 Task: Create List Testing in Board Business Development to Workspace Human Resources. Create List Debugging in Board Brand Ambassador Program Management to Workspace Human Resources. Create List Deploying in Board Market Entry Feasibility Analysis to Workspace Human Resources
Action: Mouse moved to (865, 476)
Screenshot: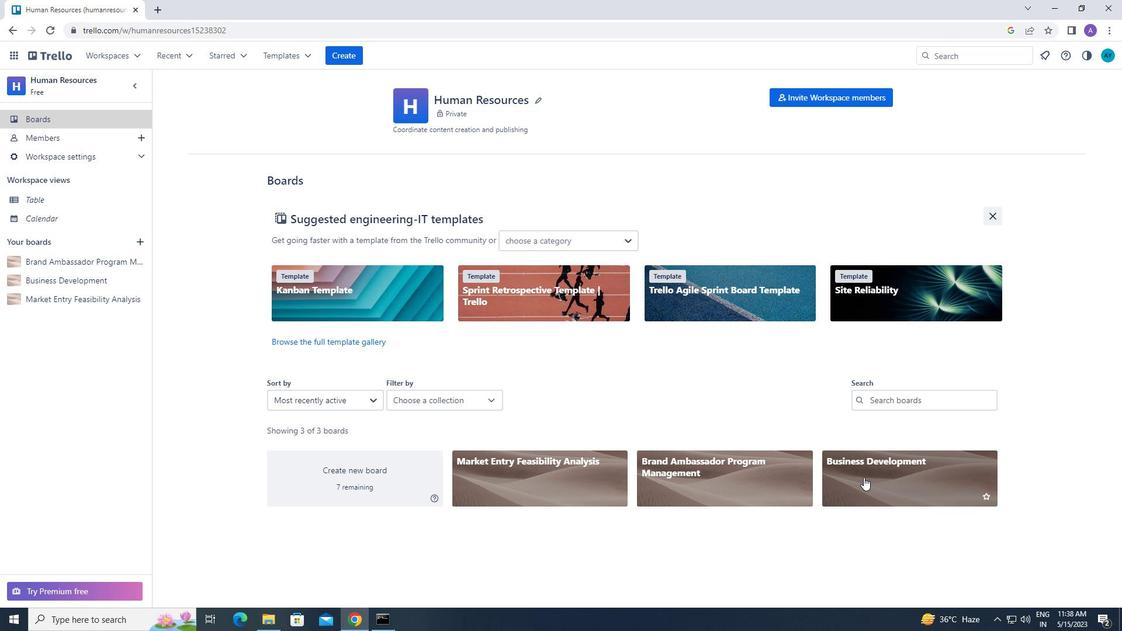 
Action: Mouse pressed left at (865, 476)
Screenshot: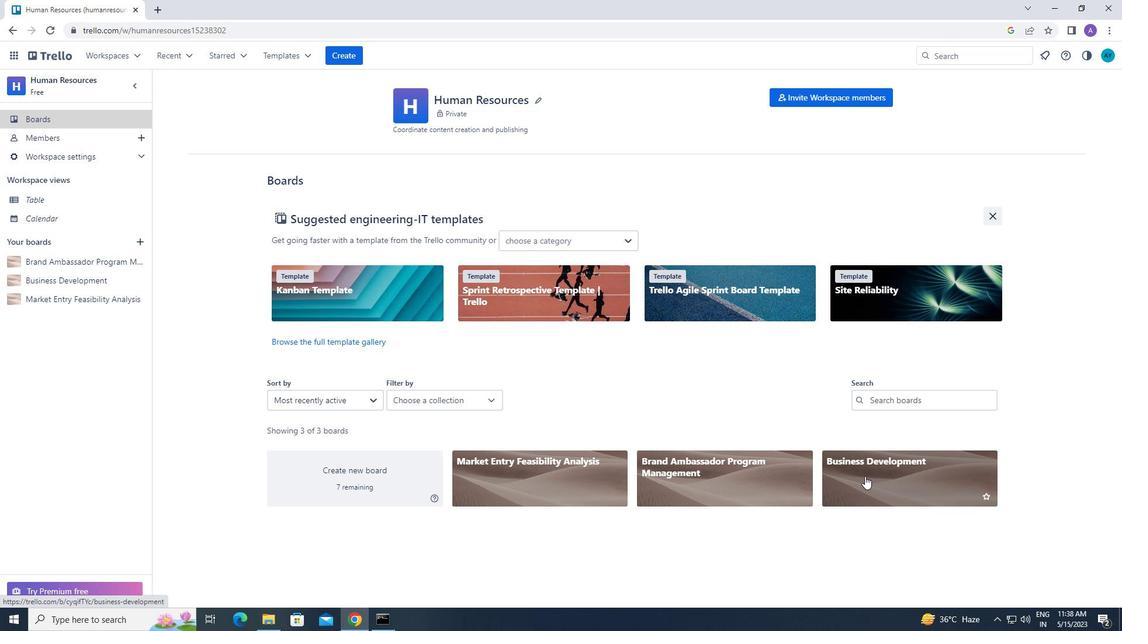 
Action: Mouse moved to (373, 118)
Screenshot: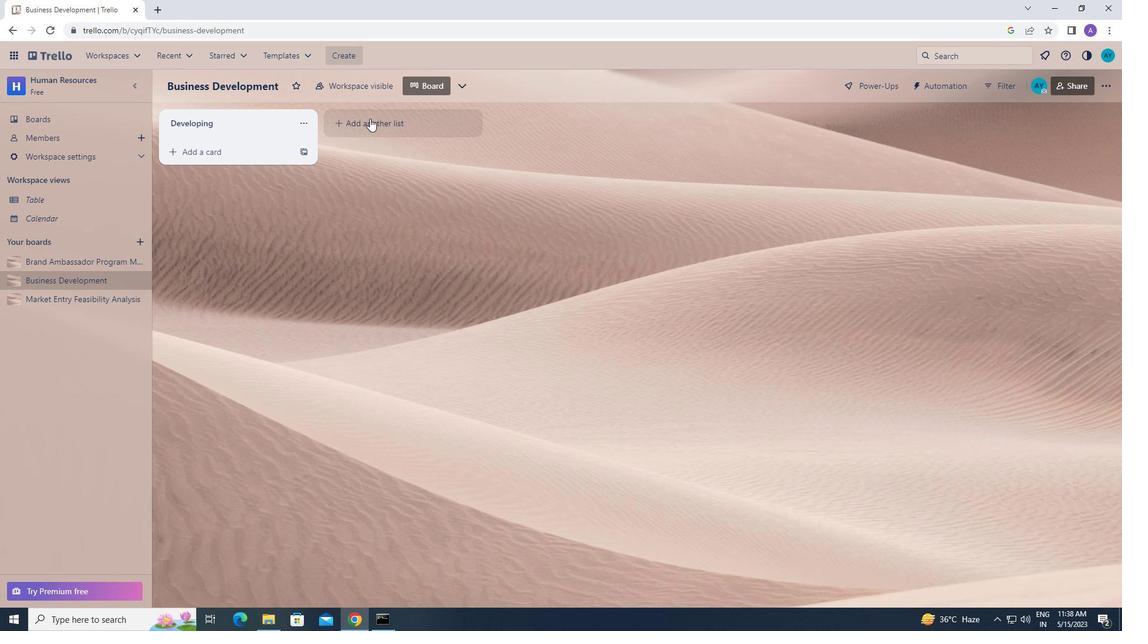 
Action: Mouse pressed left at (373, 118)
Screenshot: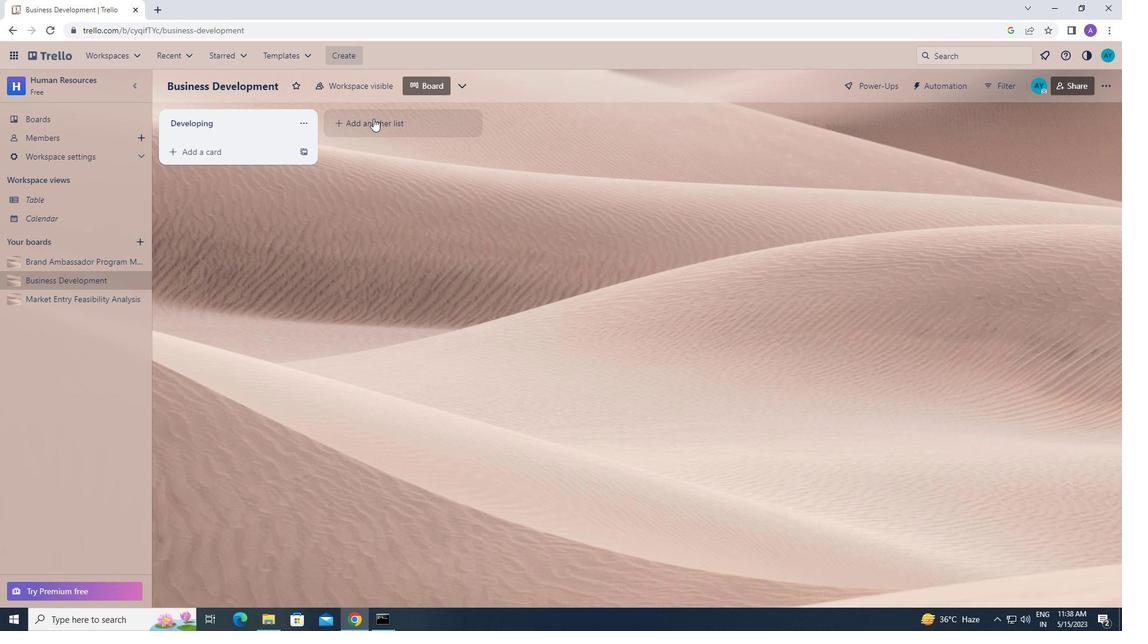
Action: Mouse moved to (385, 126)
Screenshot: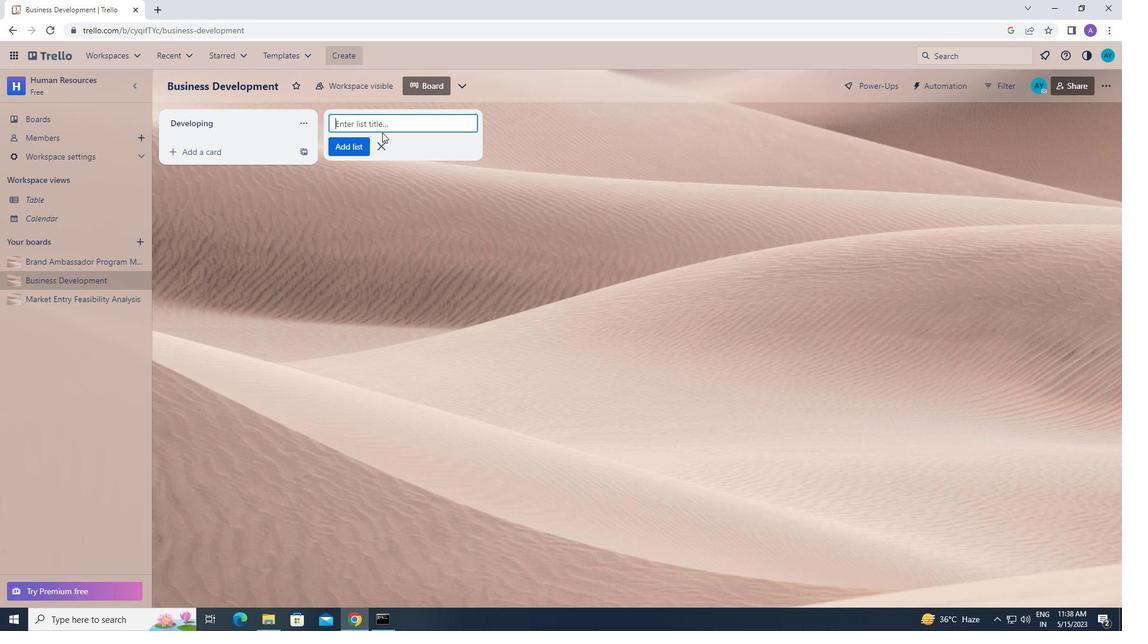 
Action: Mouse pressed left at (385, 126)
Screenshot: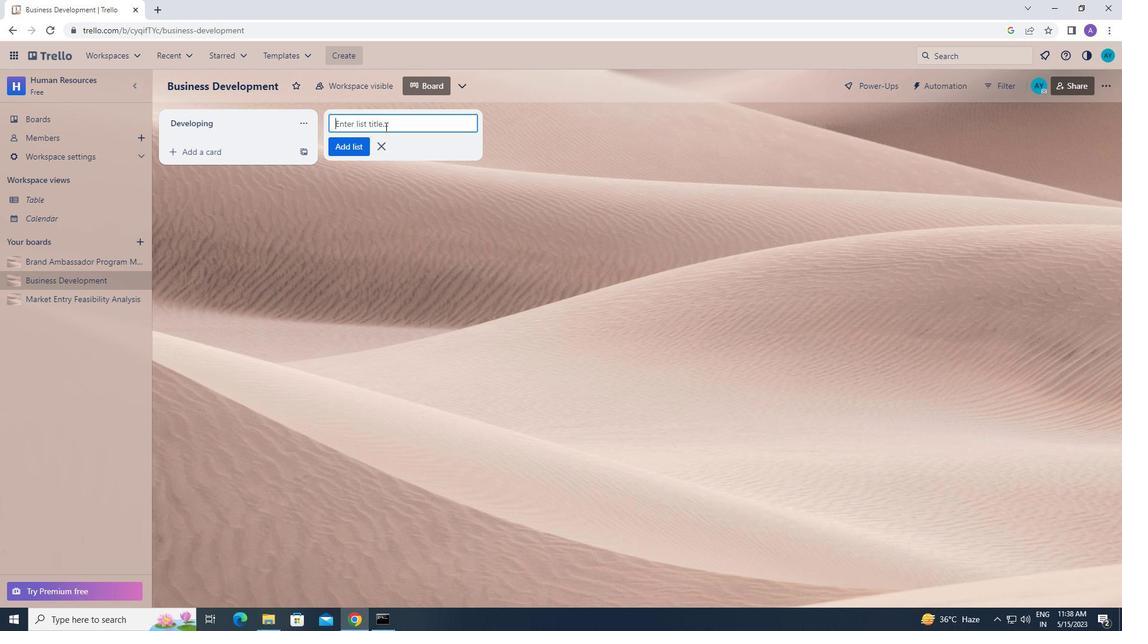 
Action: Mouse moved to (385, 126)
Screenshot: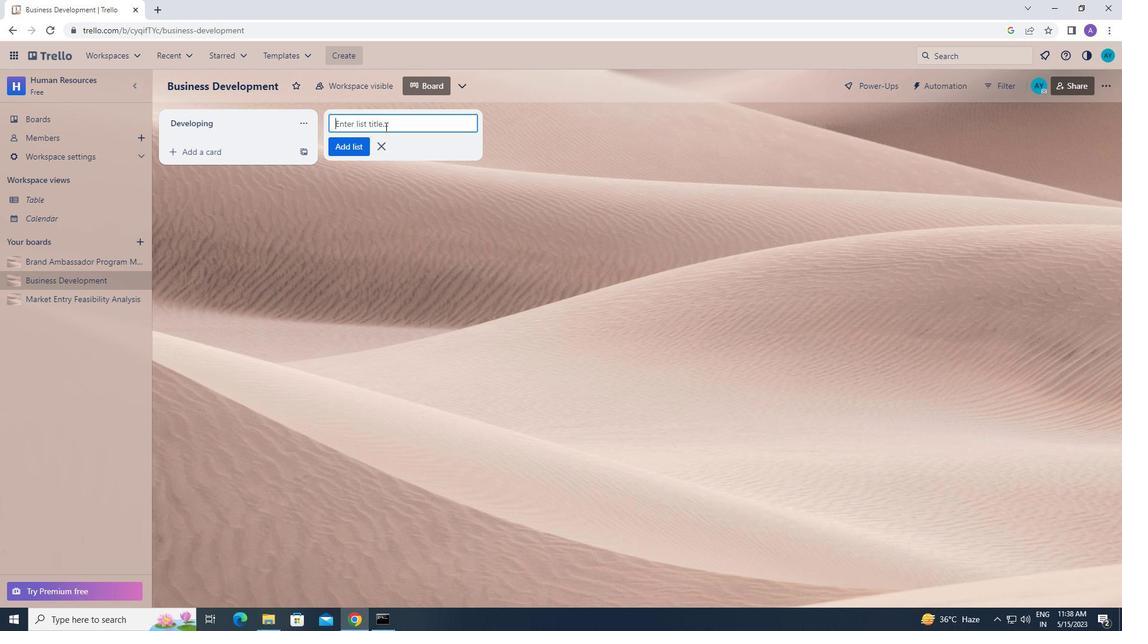 
Action: Key pressed <Key.caps_lock>t<Key.backspace><Key.caps_lock>t<Key.caps_lock>esting<Key.enter>
Screenshot: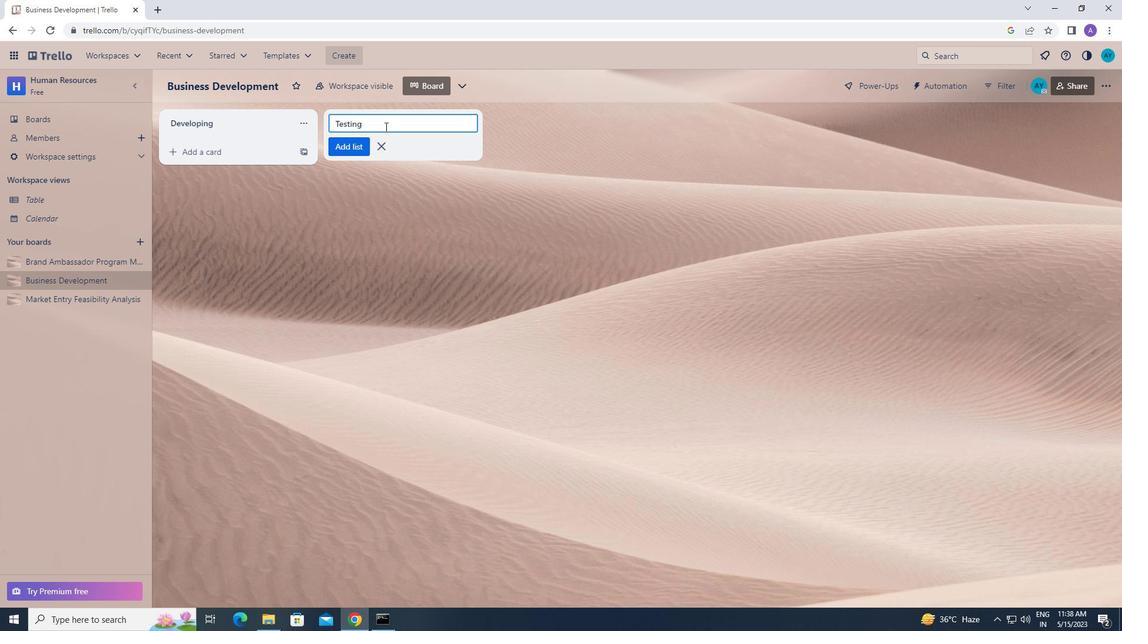 
Action: Mouse moved to (123, 53)
Screenshot: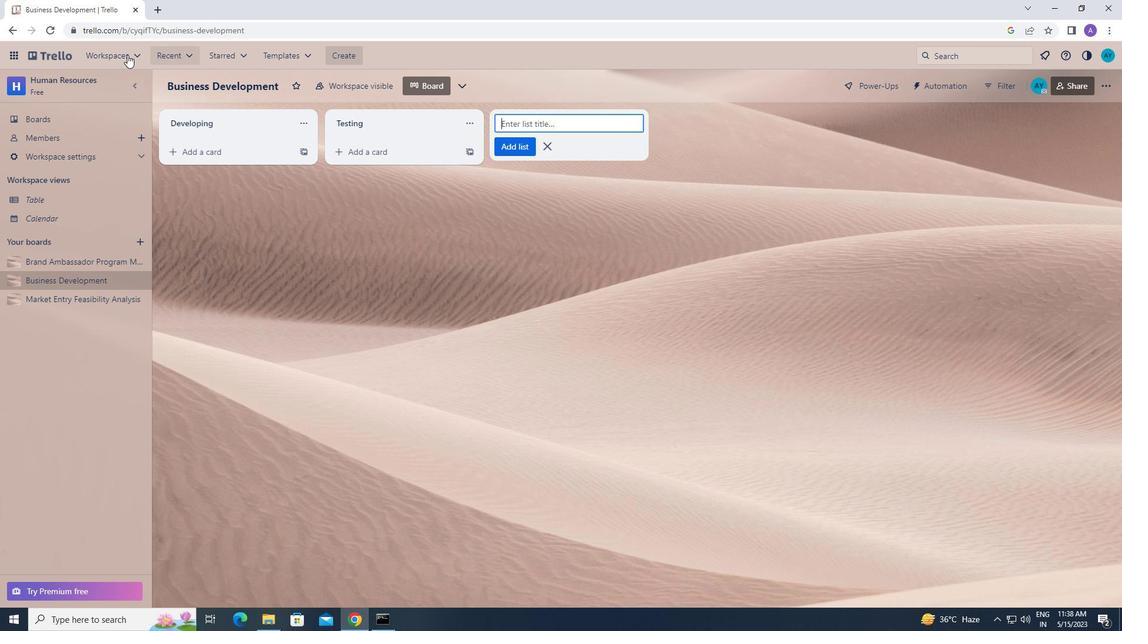 
Action: Mouse pressed left at (123, 53)
Screenshot: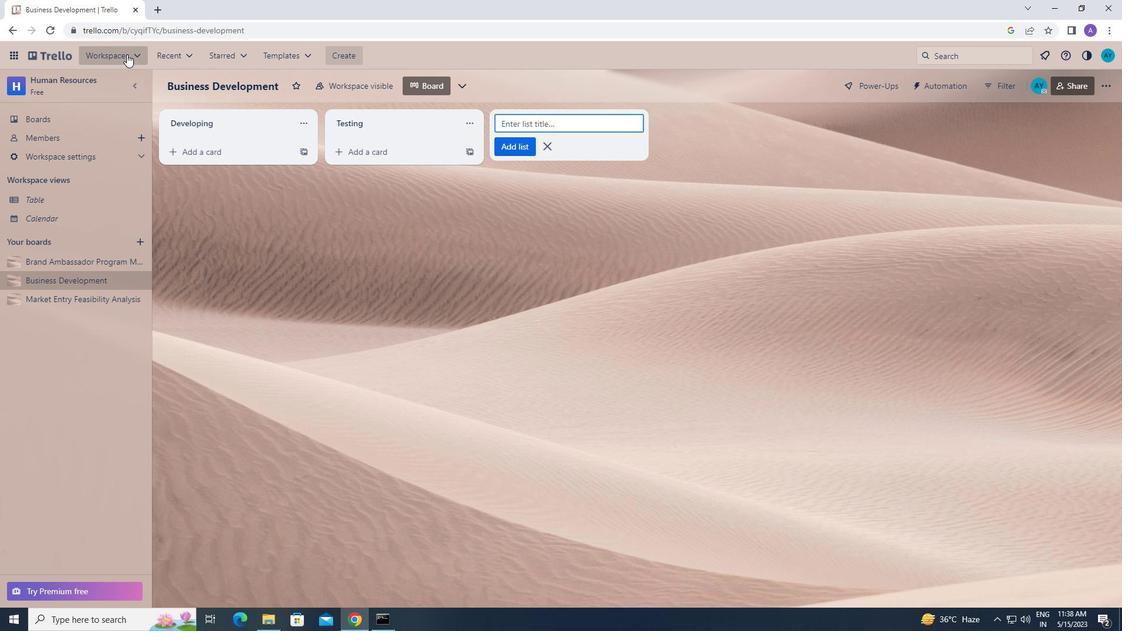 
Action: Mouse moved to (147, 405)
Screenshot: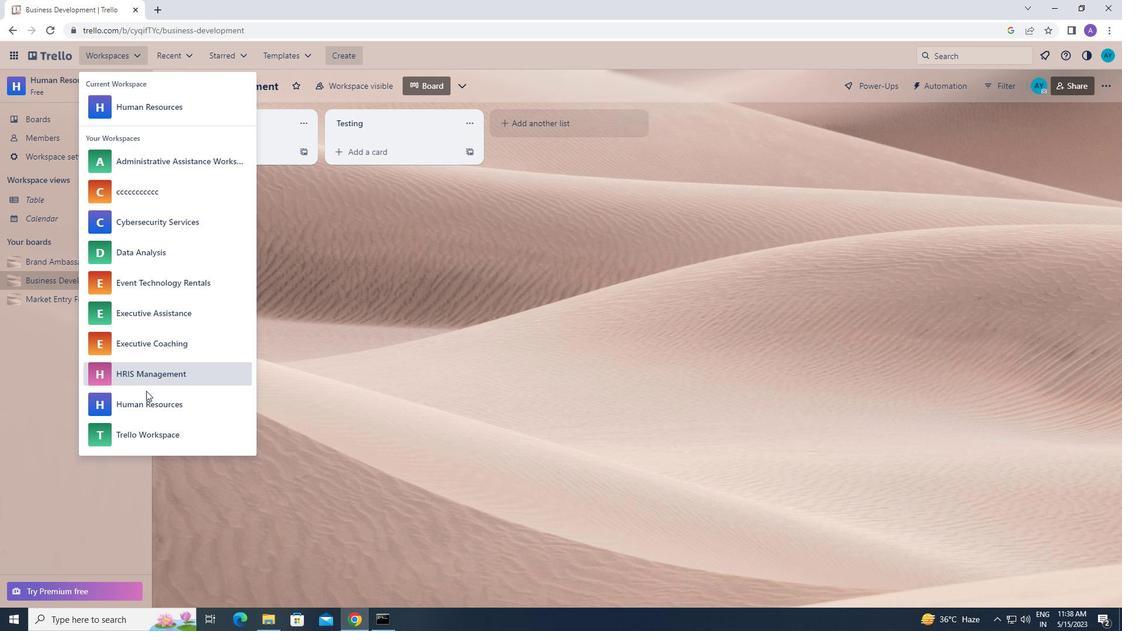 
Action: Mouse pressed left at (147, 405)
Screenshot: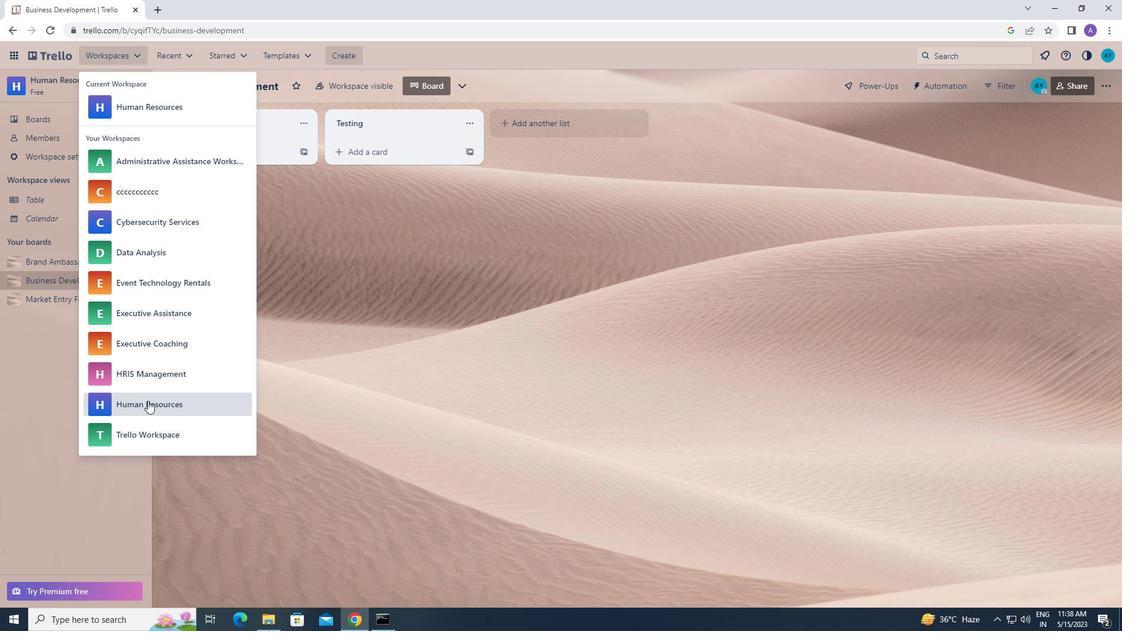 
Action: Mouse moved to (726, 478)
Screenshot: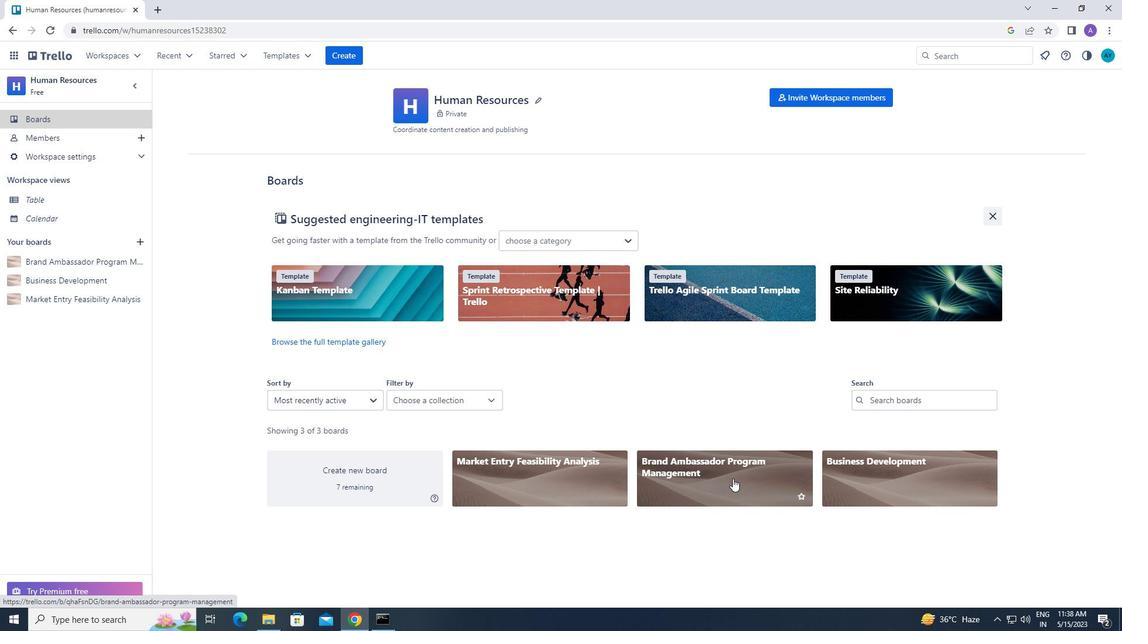 
Action: Mouse pressed left at (726, 478)
Screenshot: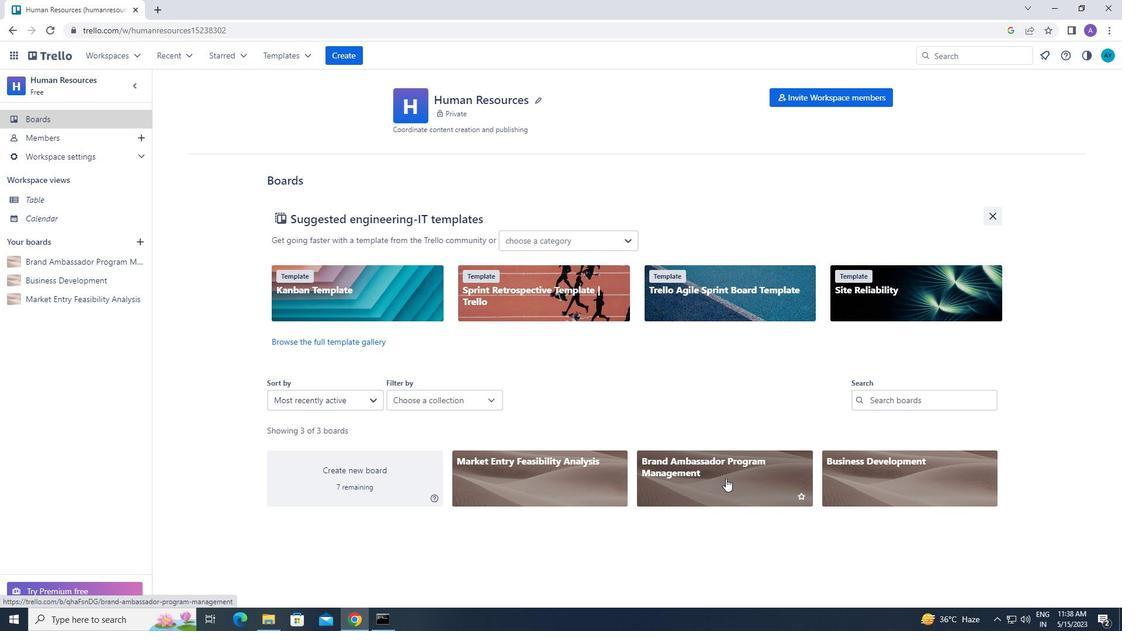 
Action: Mouse moved to (365, 125)
Screenshot: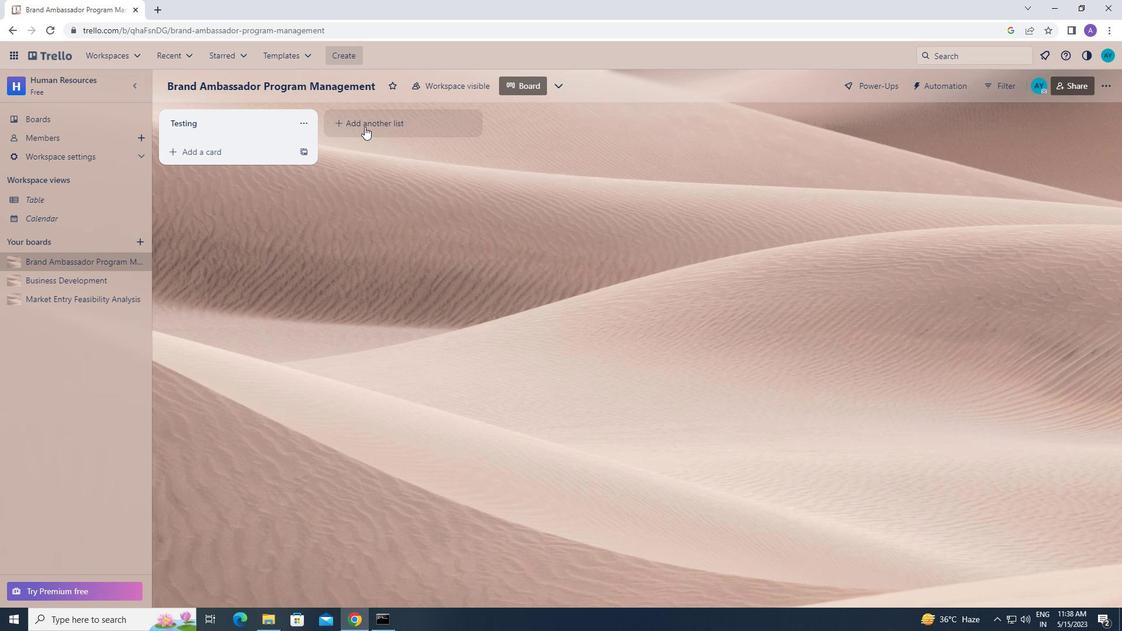 
Action: Mouse pressed left at (365, 125)
Screenshot: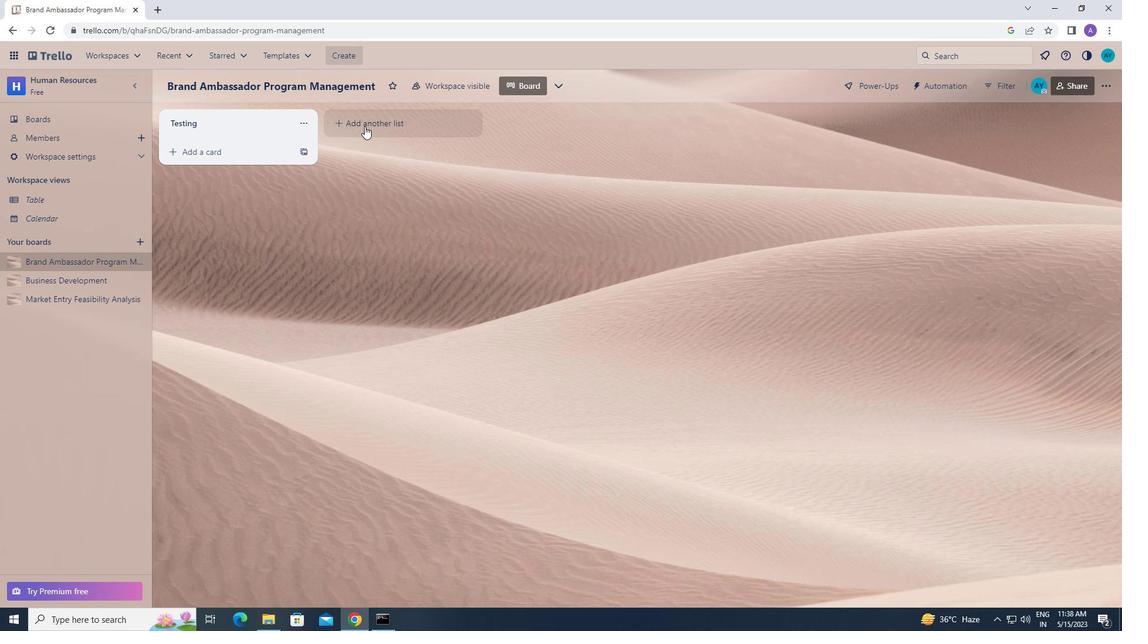 
Action: Mouse moved to (366, 124)
Screenshot: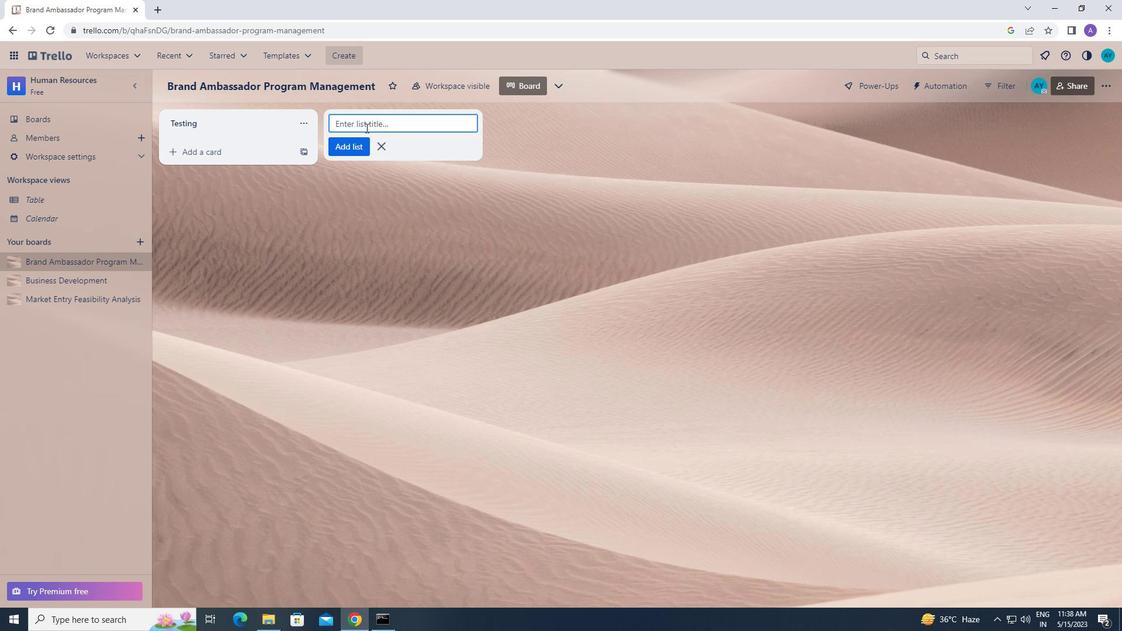 
Action: Mouse pressed left at (366, 124)
Screenshot: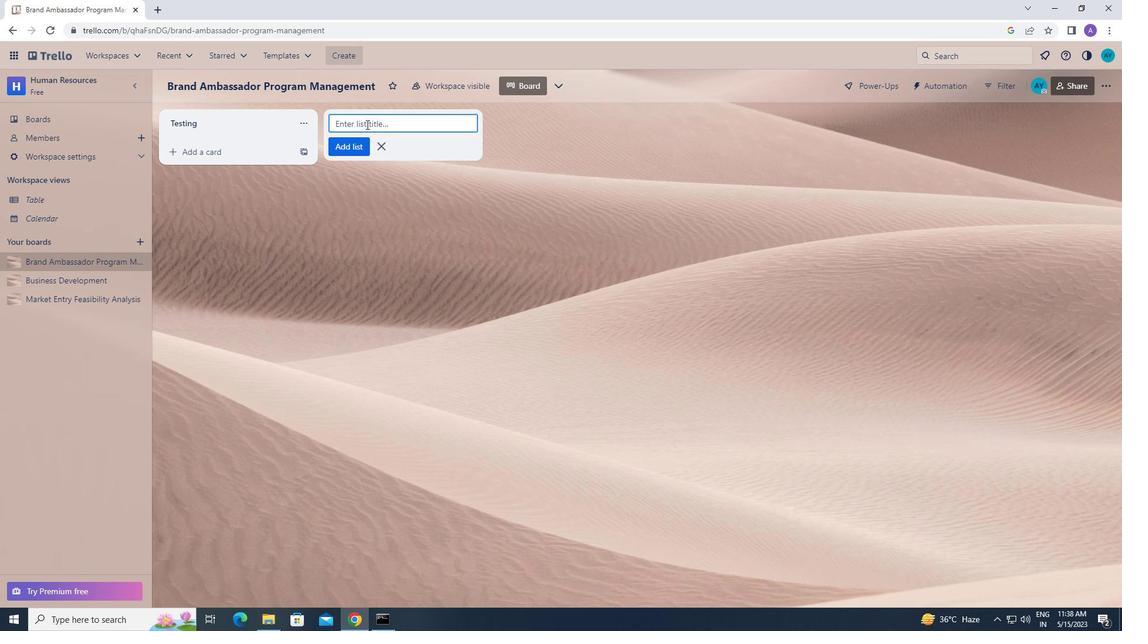 
Action: Mouse moved to (377, 138)
Screenshot: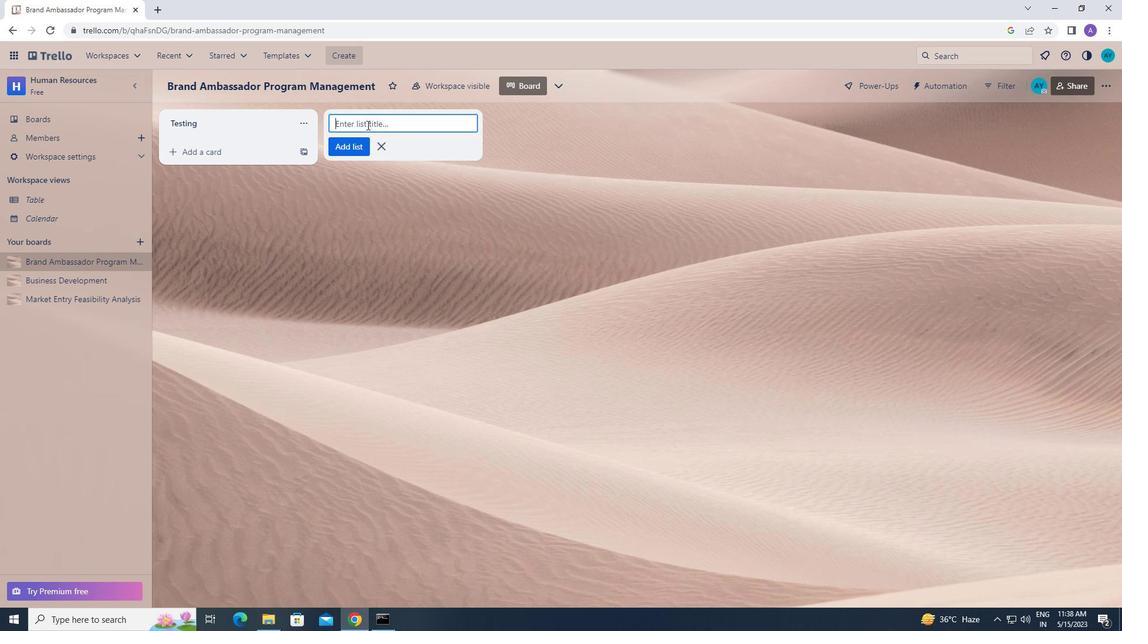 
Action: Key pressed <Key.caps_lock>d<Key.caps_lock>ebugging<Key.enter>
Screenshot: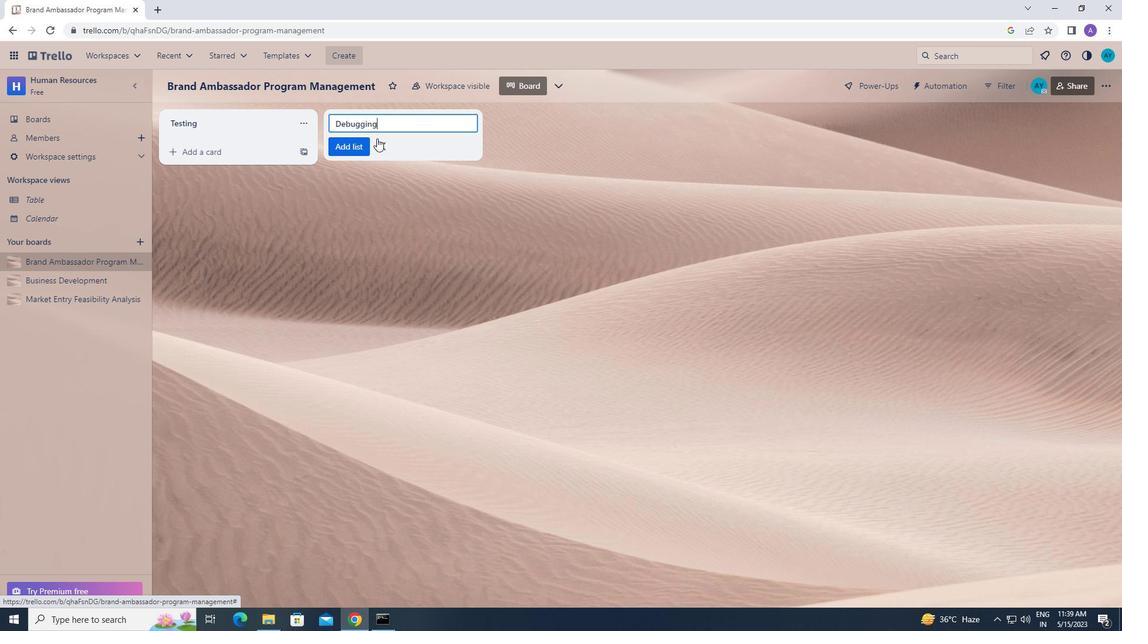 
Action: Mouse moved to (106, 53)
Screenshot: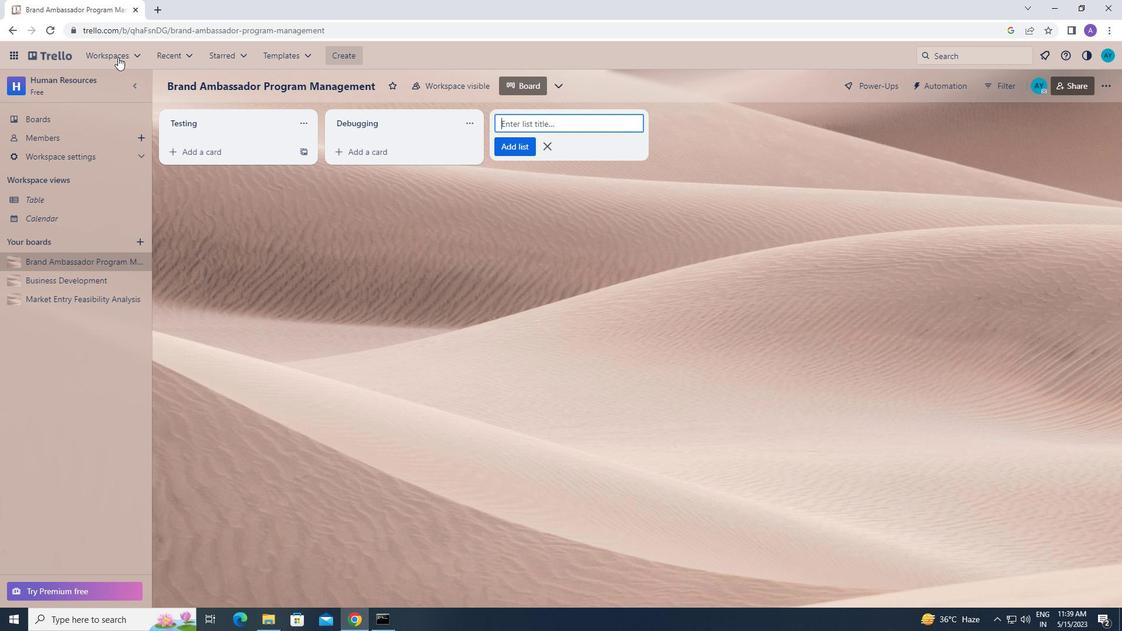 
Action: Mouse pressed left at (106, 53)
Screenshot: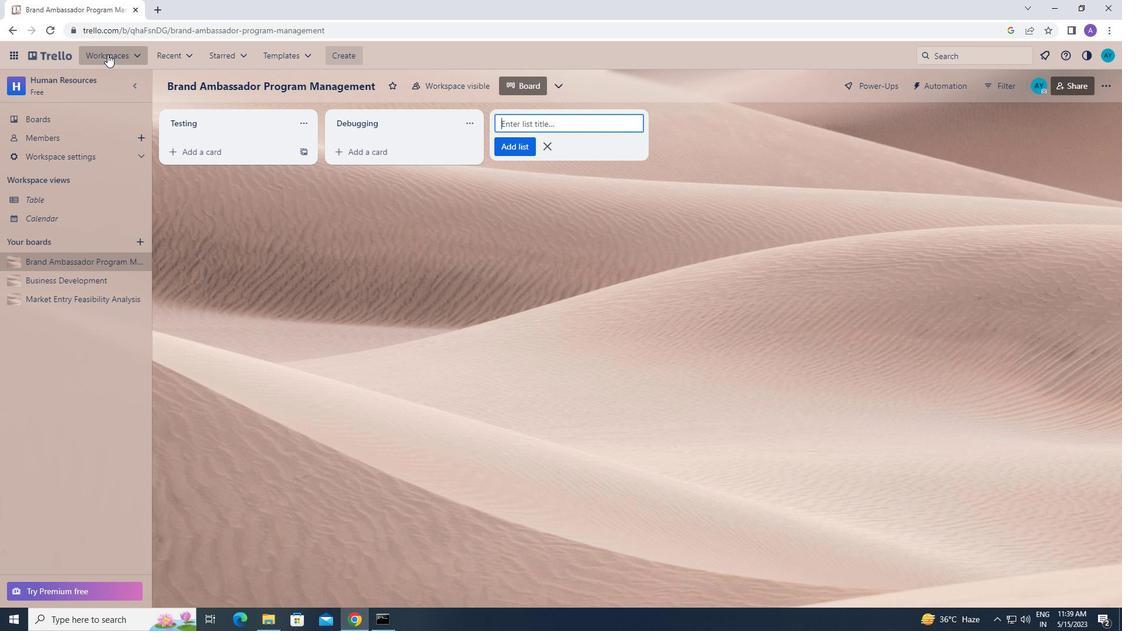 
Action: Mouse moved to (122, 404)
Screenshot: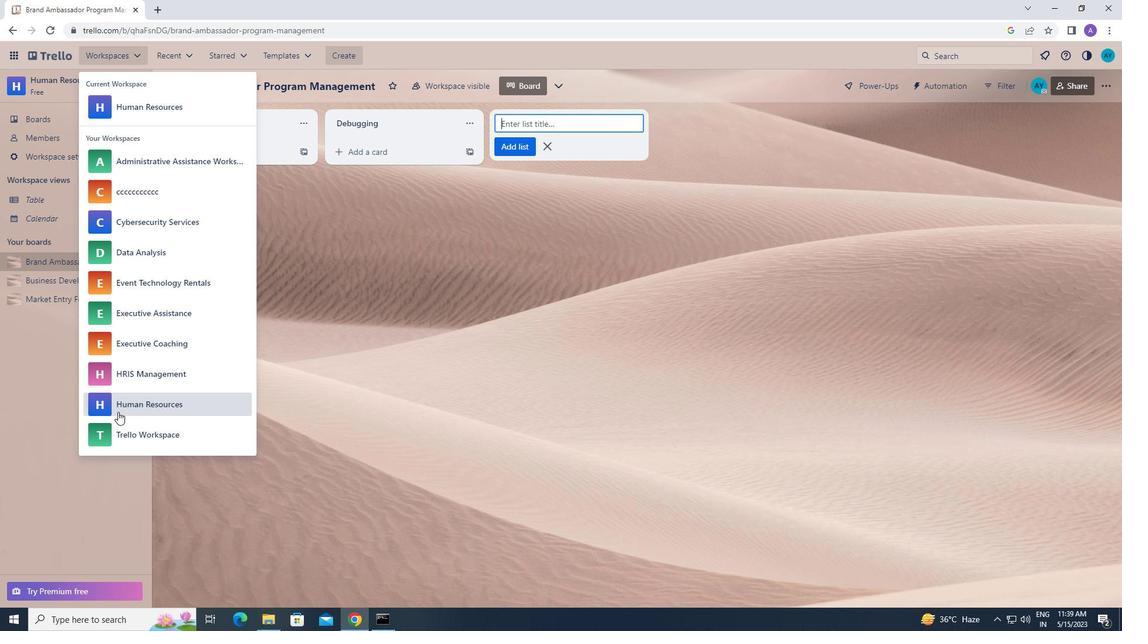 
Action: Mouse pressed left at (122, 404)
Screenshot: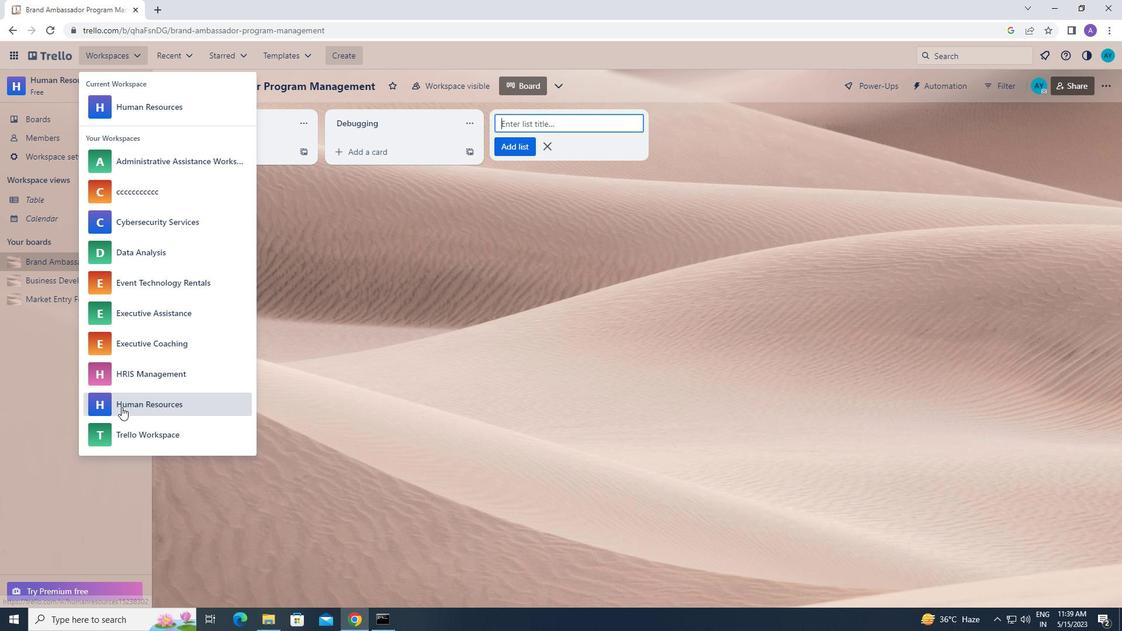 
Action: Mouse moved to (589, 473)
Screenshot: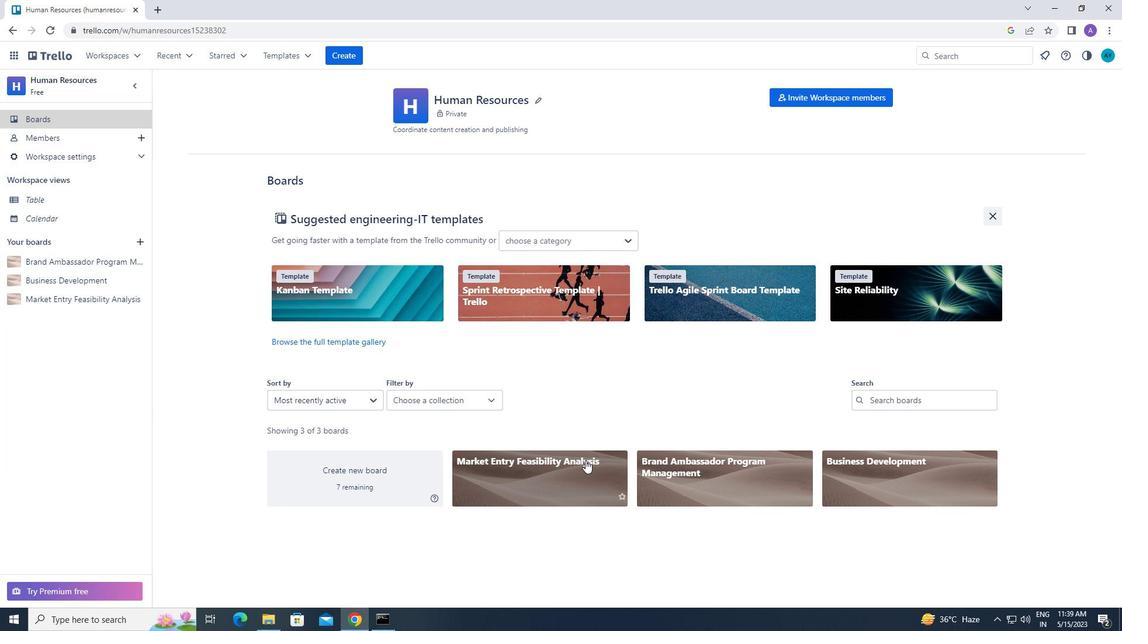
Action: Mouse pressed left at (589, 473)
Screenshot: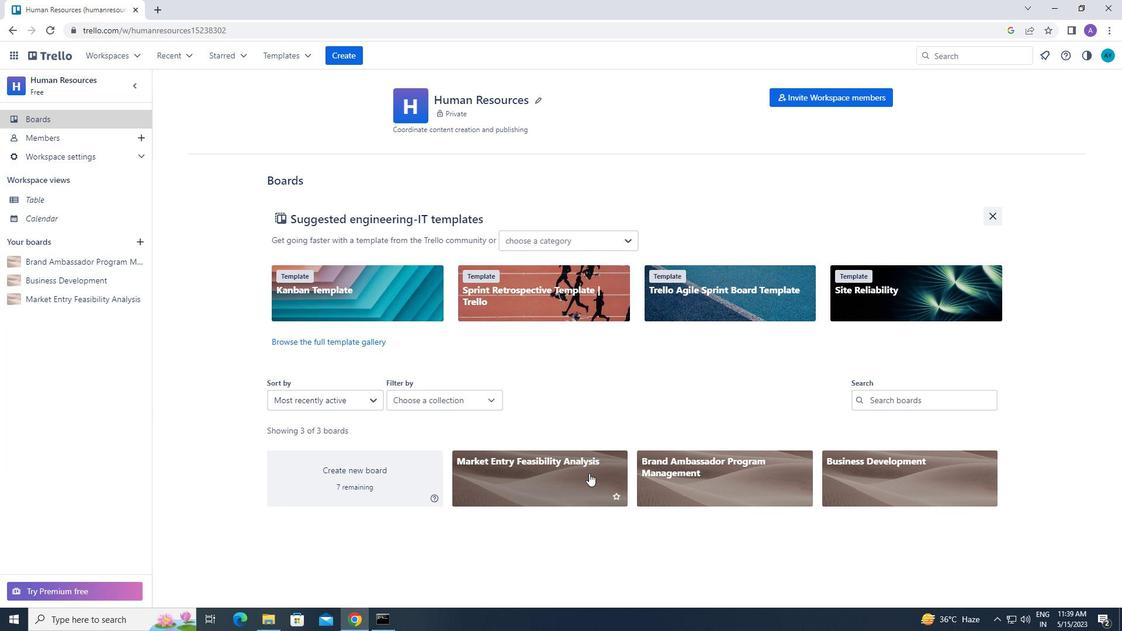 
Action: Mouse moved to (374, 117)
Screenshot: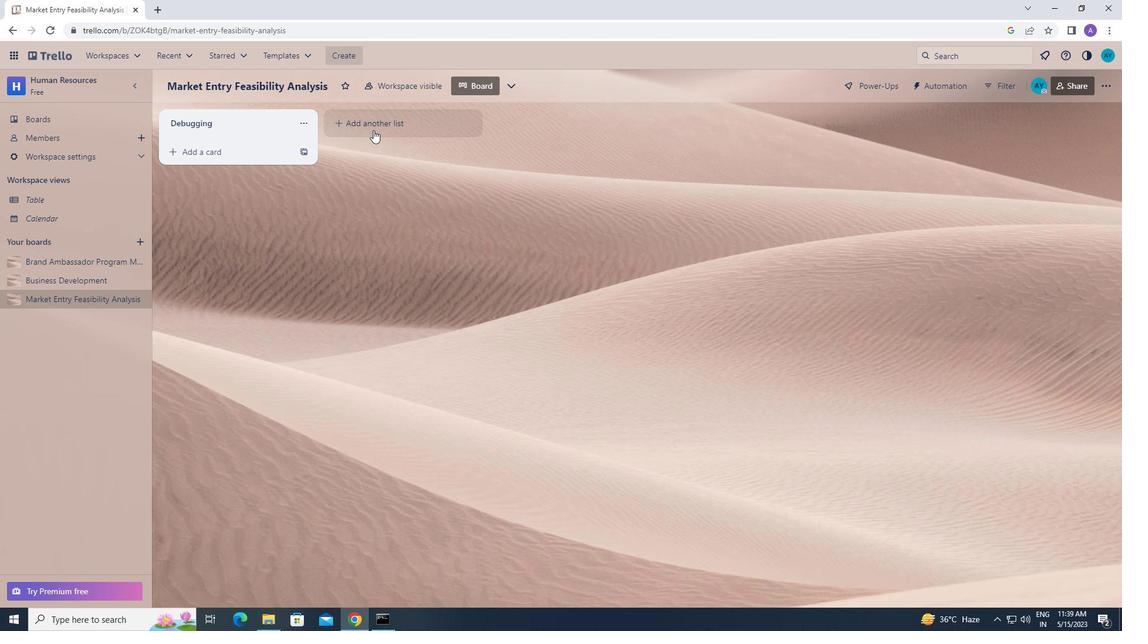 
Action: Mouse pressed left at (374, 117)
Screenshot: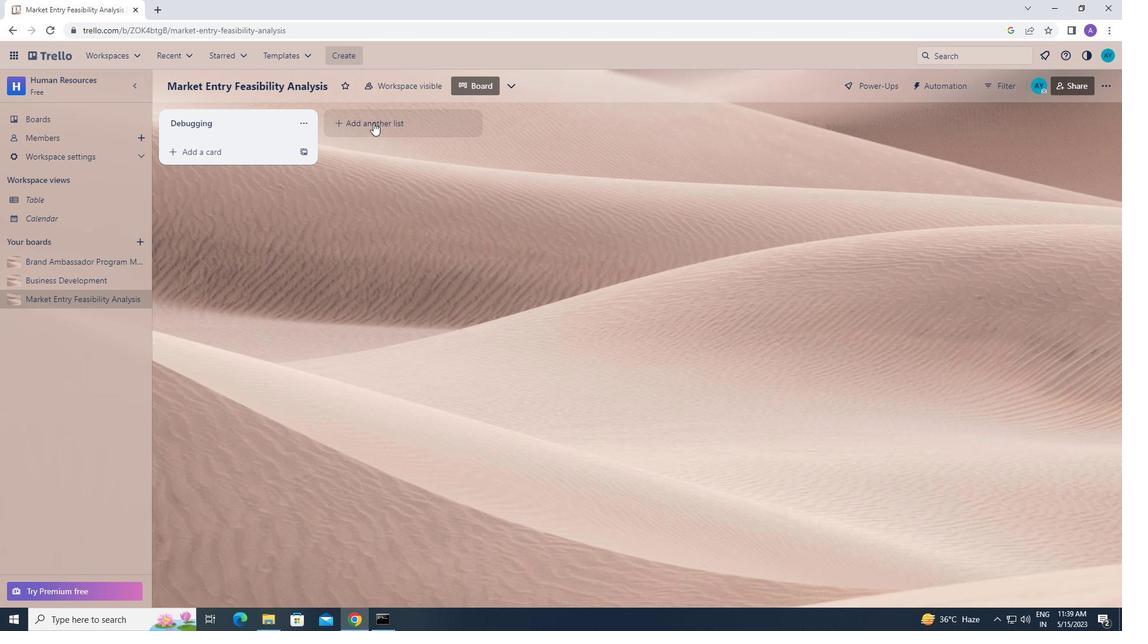 
Action: Mouse moved to (370, 125)
Screenshot: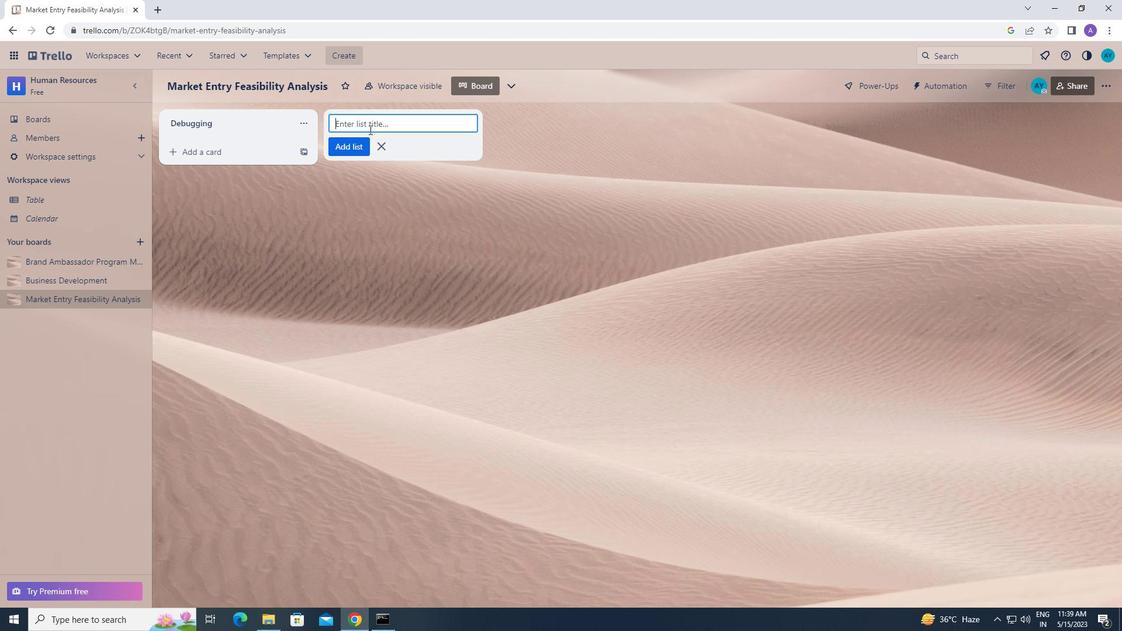 
Action: Mouse pressed left at (370, 125)
Screenshot: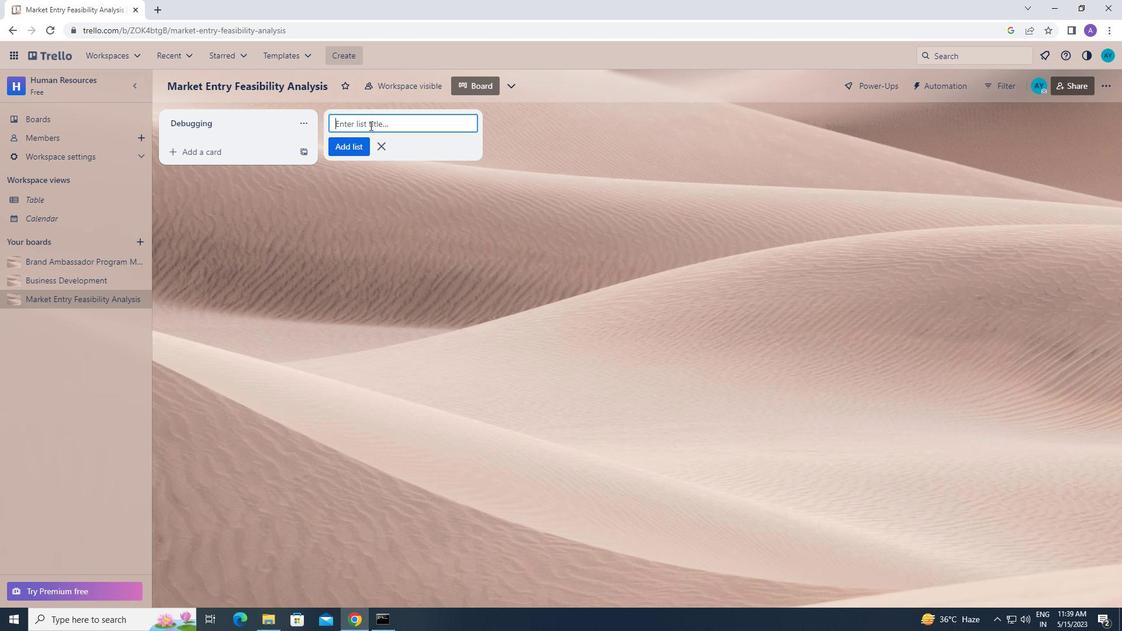 
Action: Key pressed <Key.caps_lock>d<Key.caps_lock>eploying
Screenshot: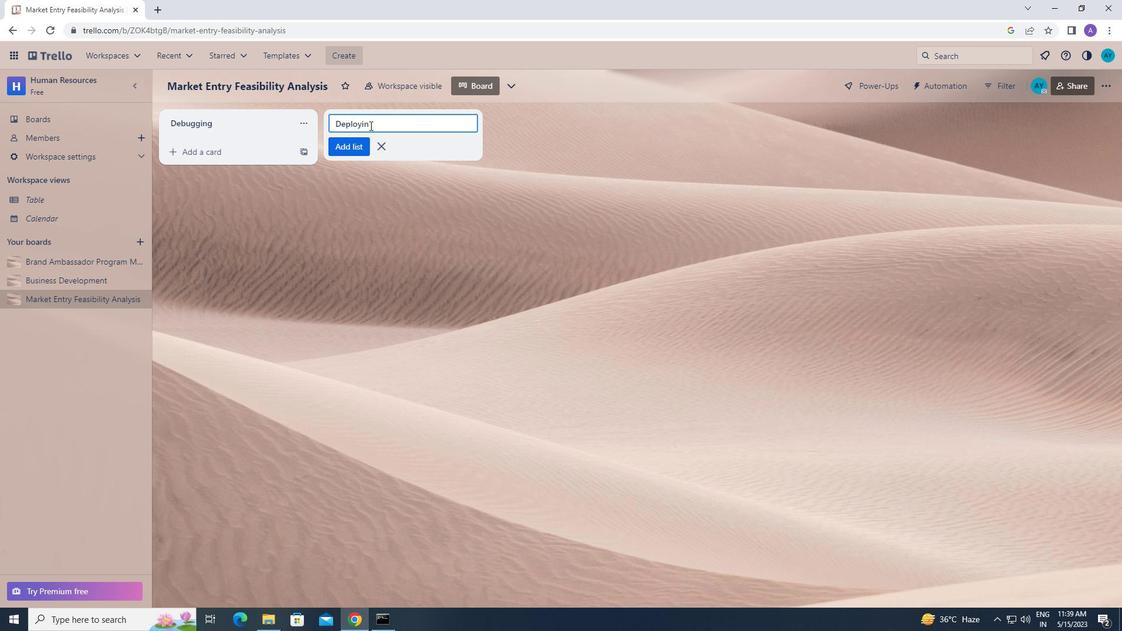
Action: Mouse moved to (528, 190)
Screenshot: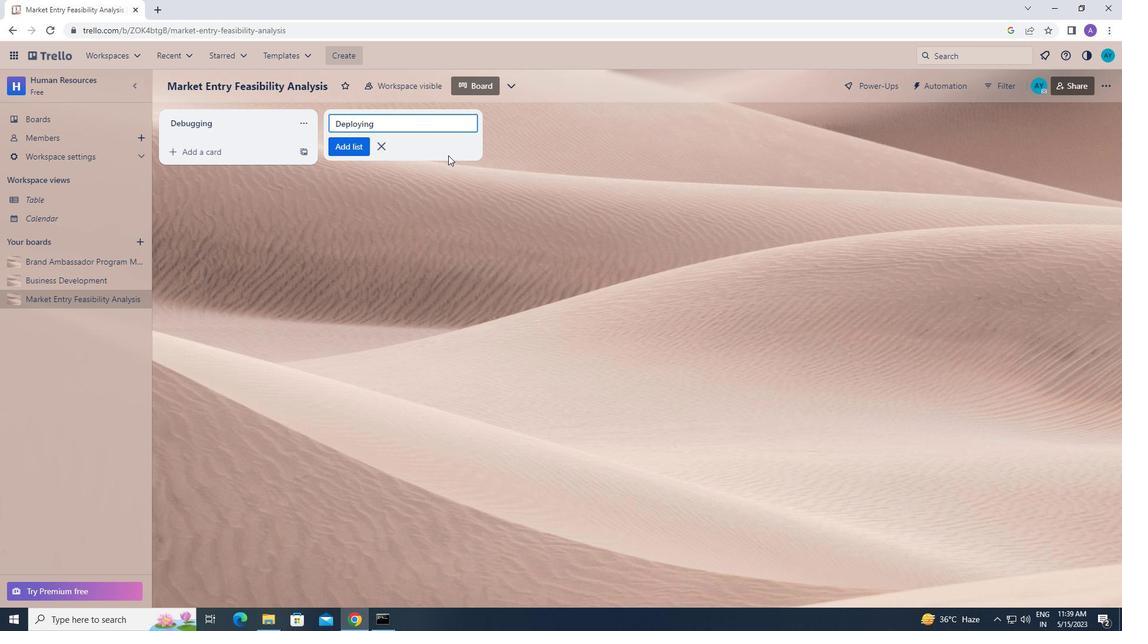 
Action: Key pressed <Key.enter>
Screenshot: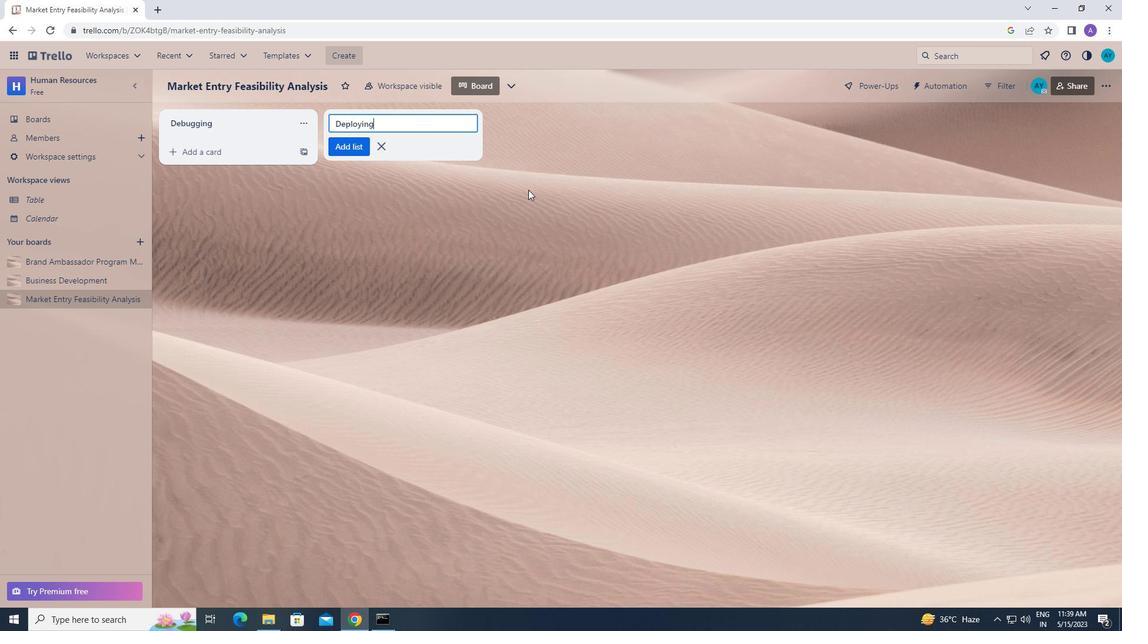 
